 Task: Add Uncured Applewood Smoked Bacon No Sugar Added to the cart.
Action: Mouse pressed left at (24, 133)
Screenshot: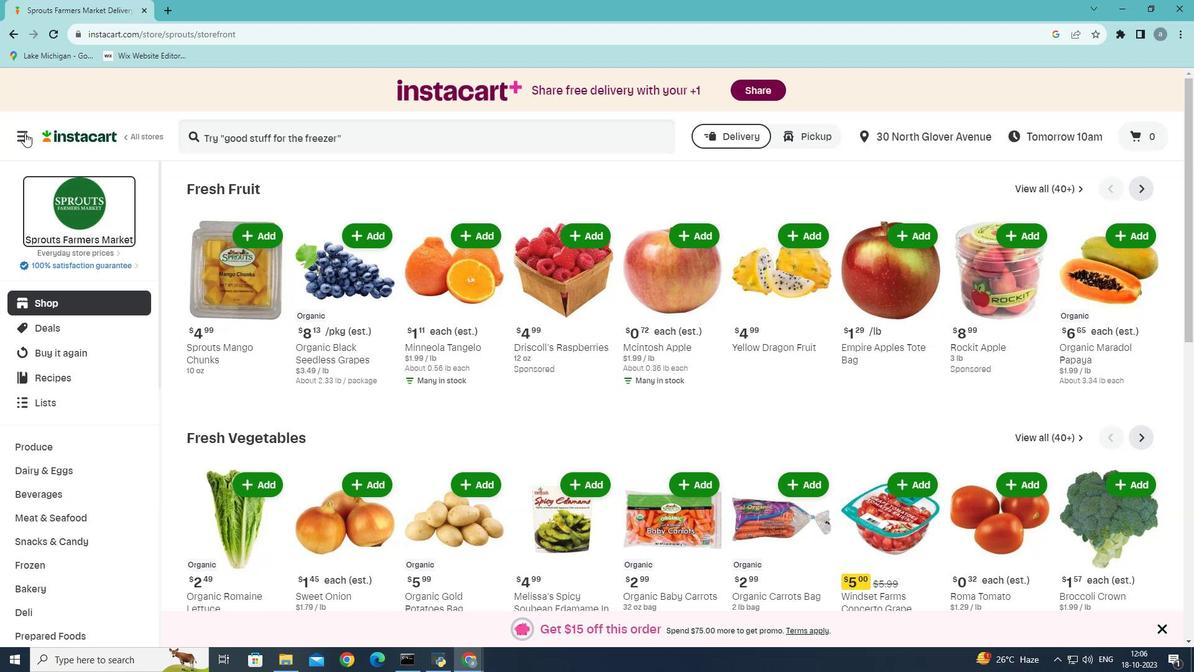 
Action: Mouse moved to (52, 359)
Screenshot: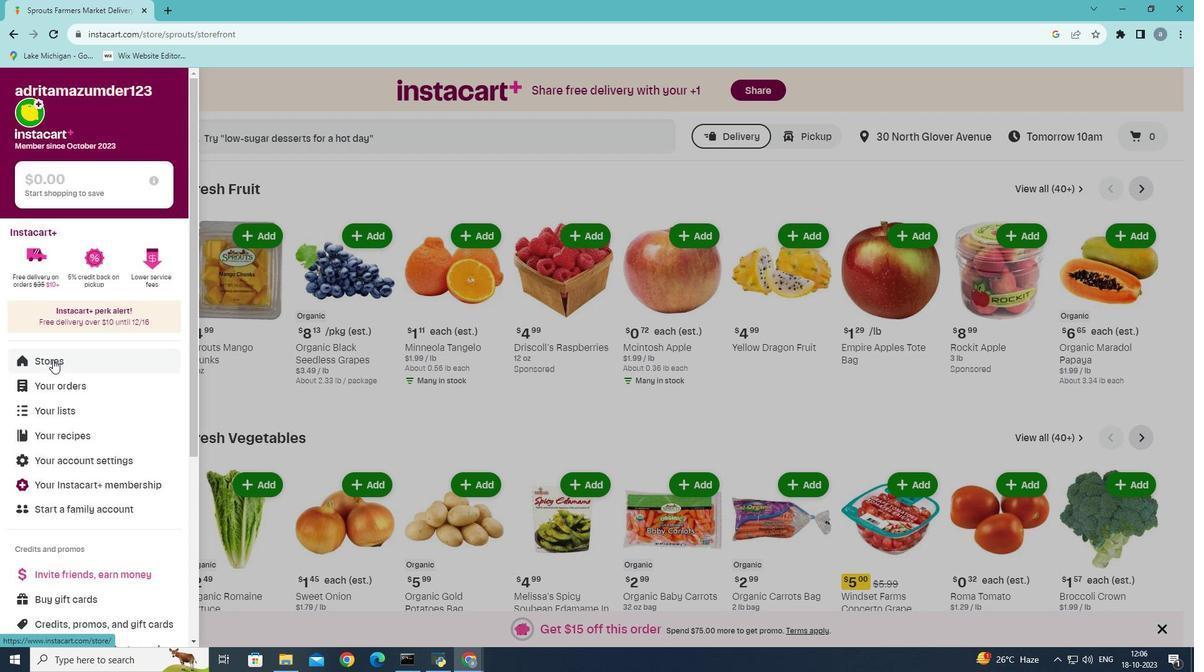 
Action: Mouse pressed left at (52, 359)
Screenshot: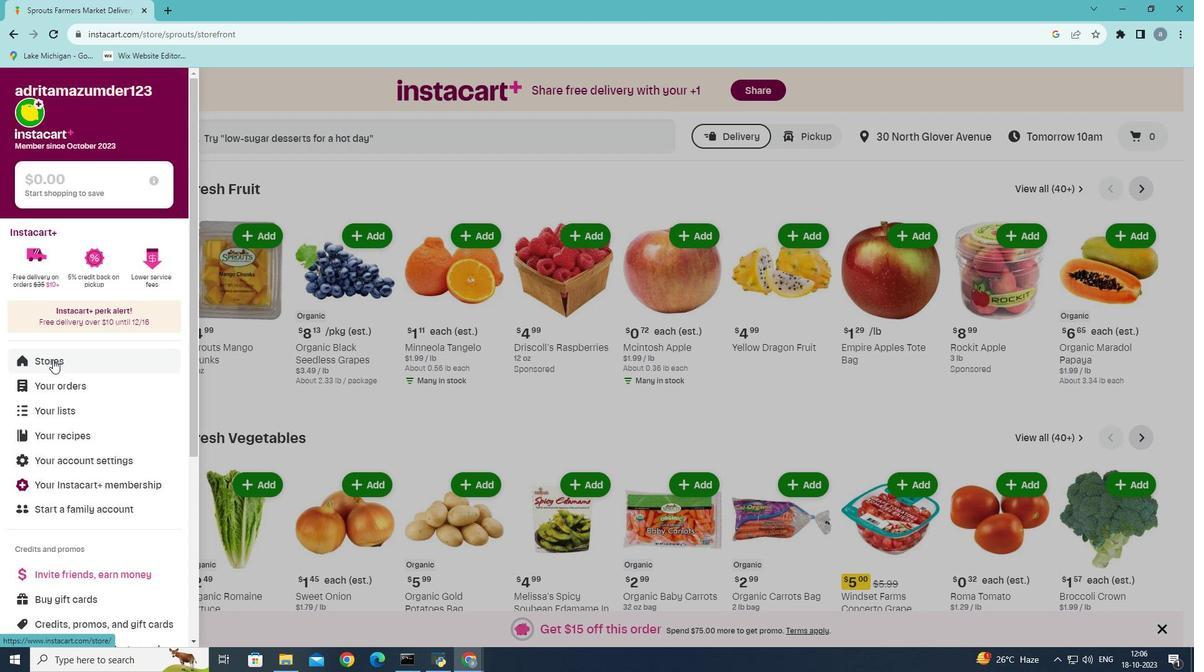
Action: Mouse moved to (302, 145)
Screenshot: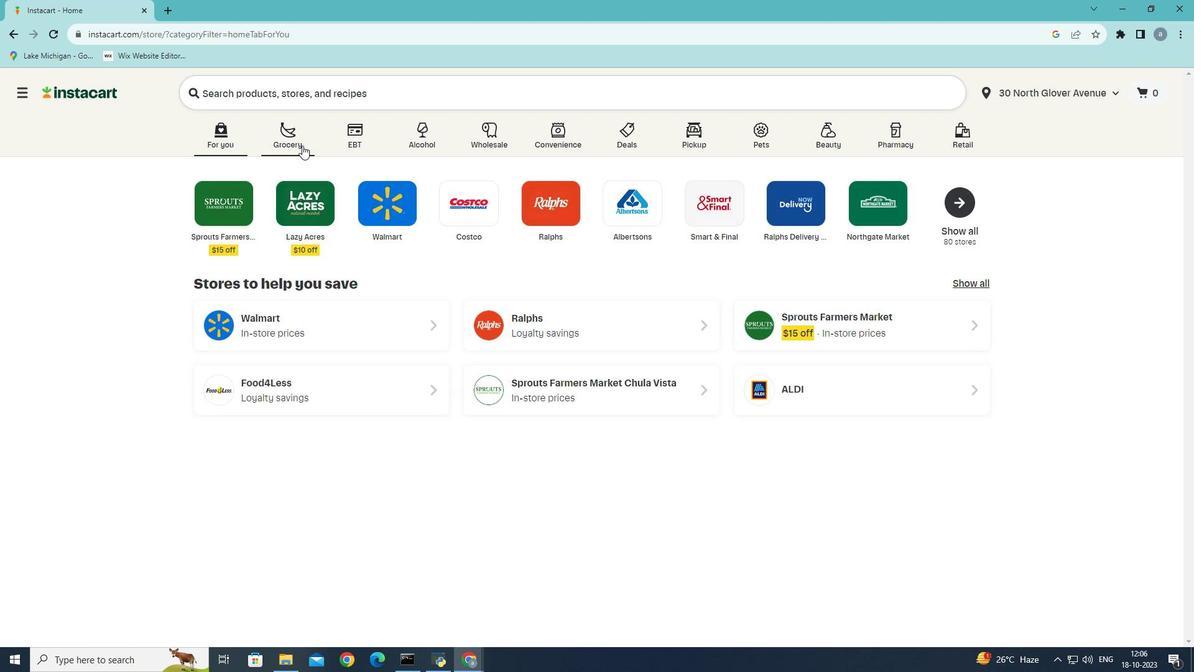
Action: Mouse pressed left at (302, 145)
Screenshot: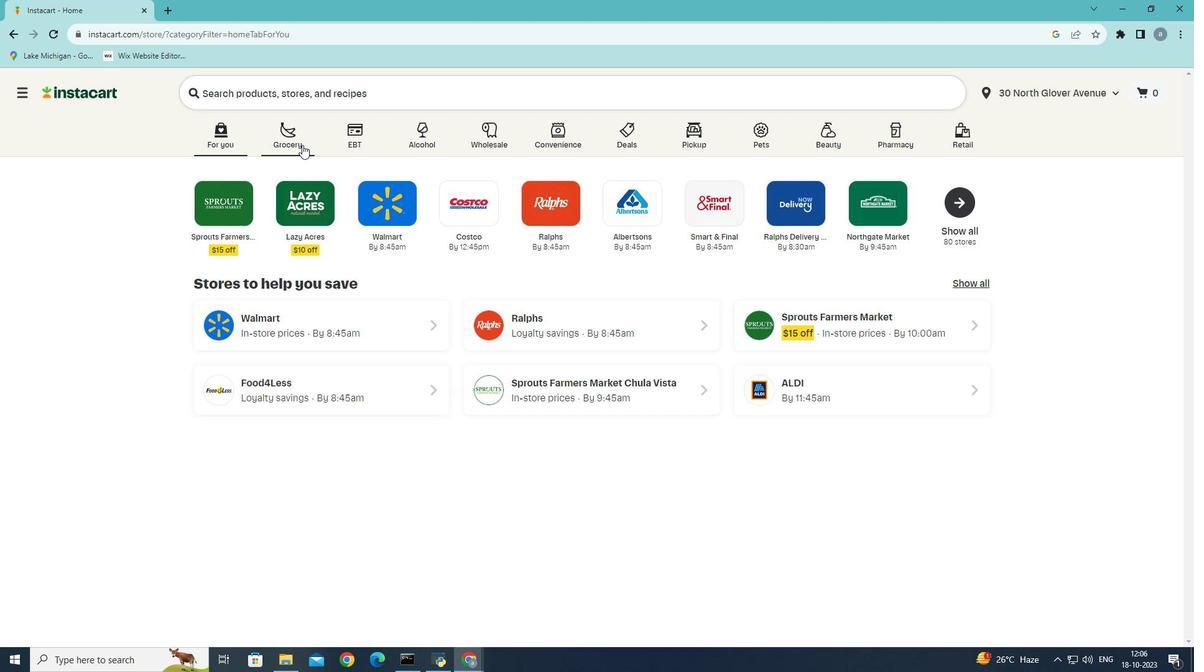 
Action: Mouse moved to (316, 395)
Screenshot: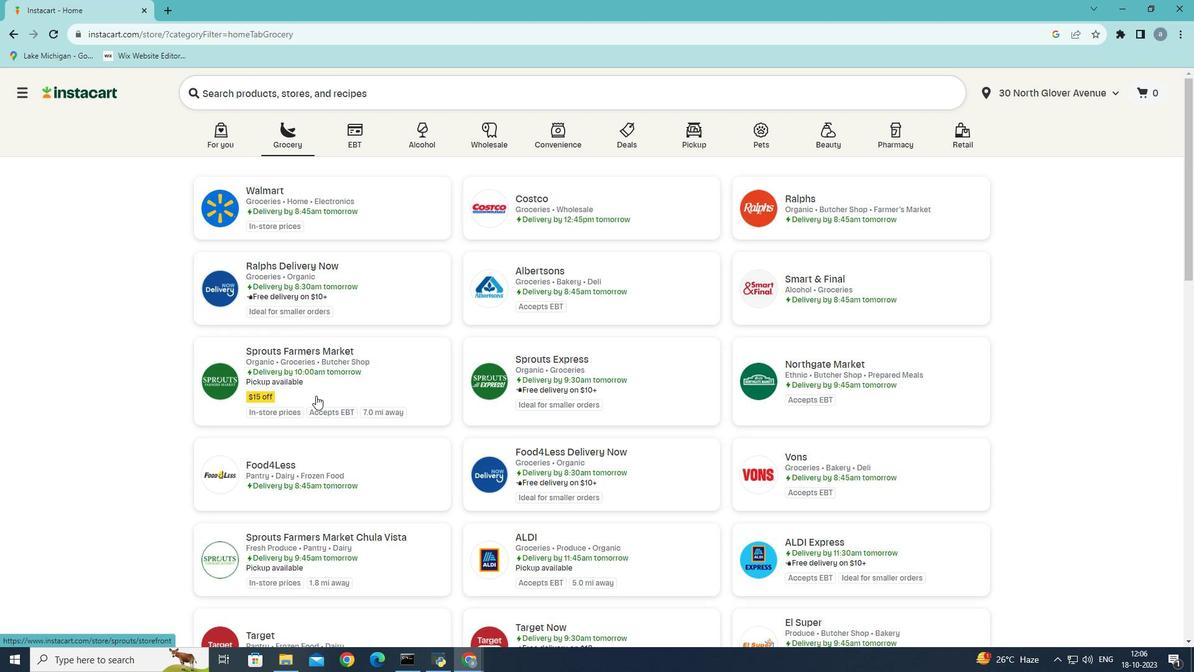 
Action: Mouse pressed left at (316, 395)
Screenshot: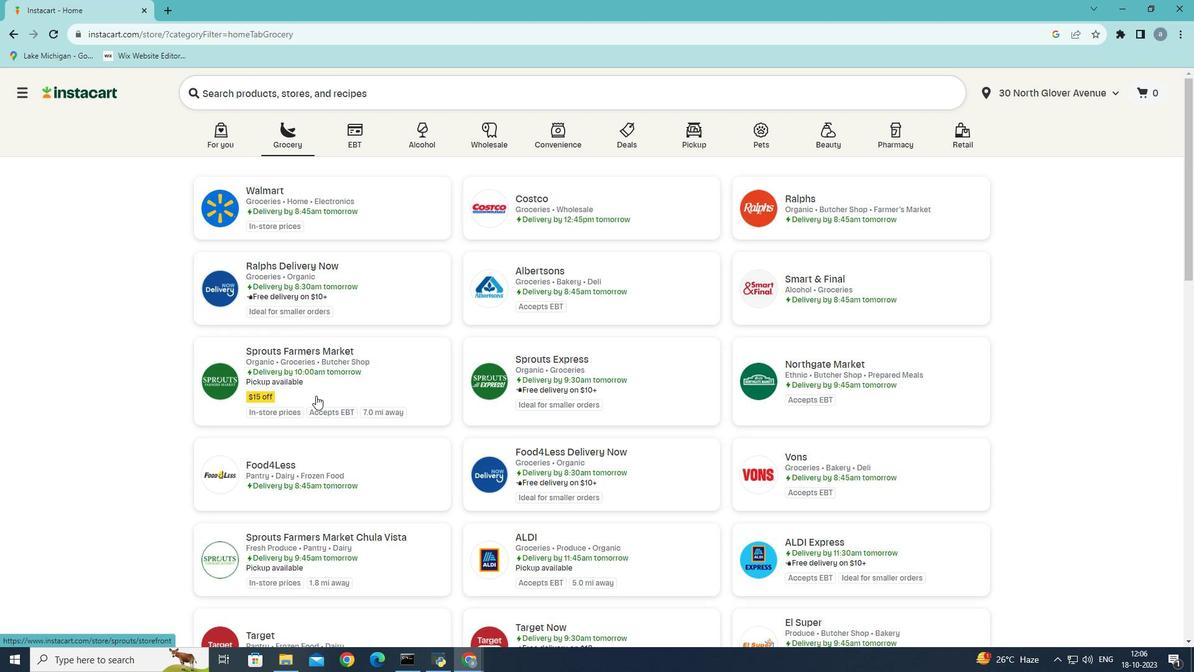 
Action: Mouse moved to (58, 523)
Screenshot: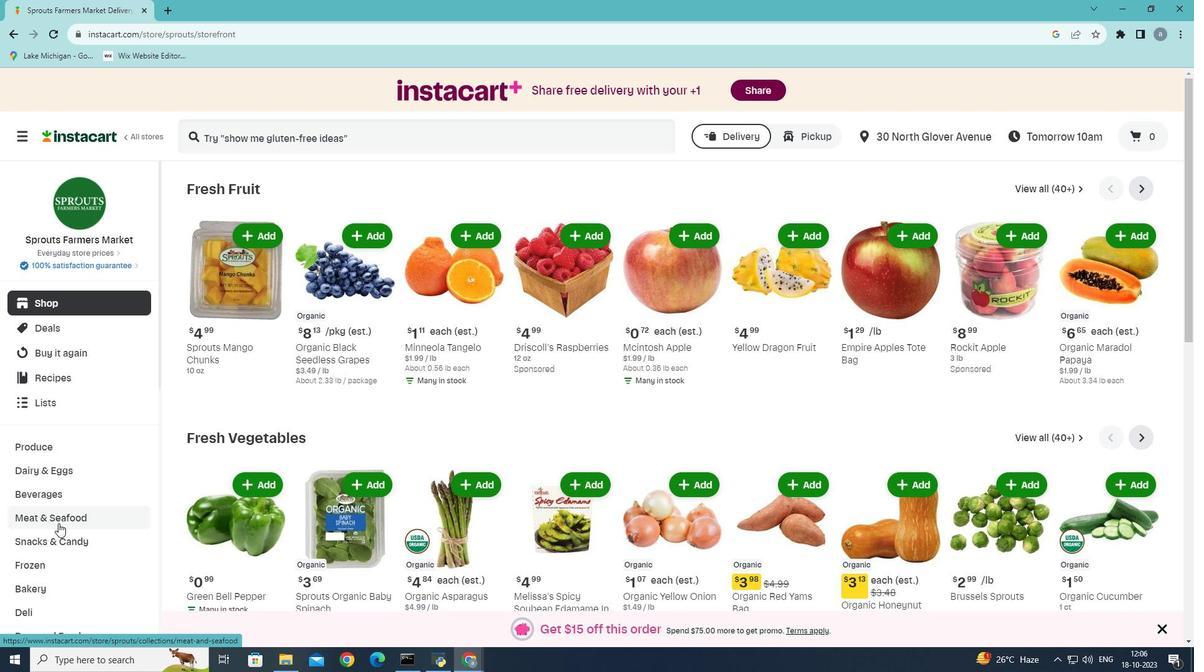 
Action: Mouse pressed left at (58, 523)
Screenshot: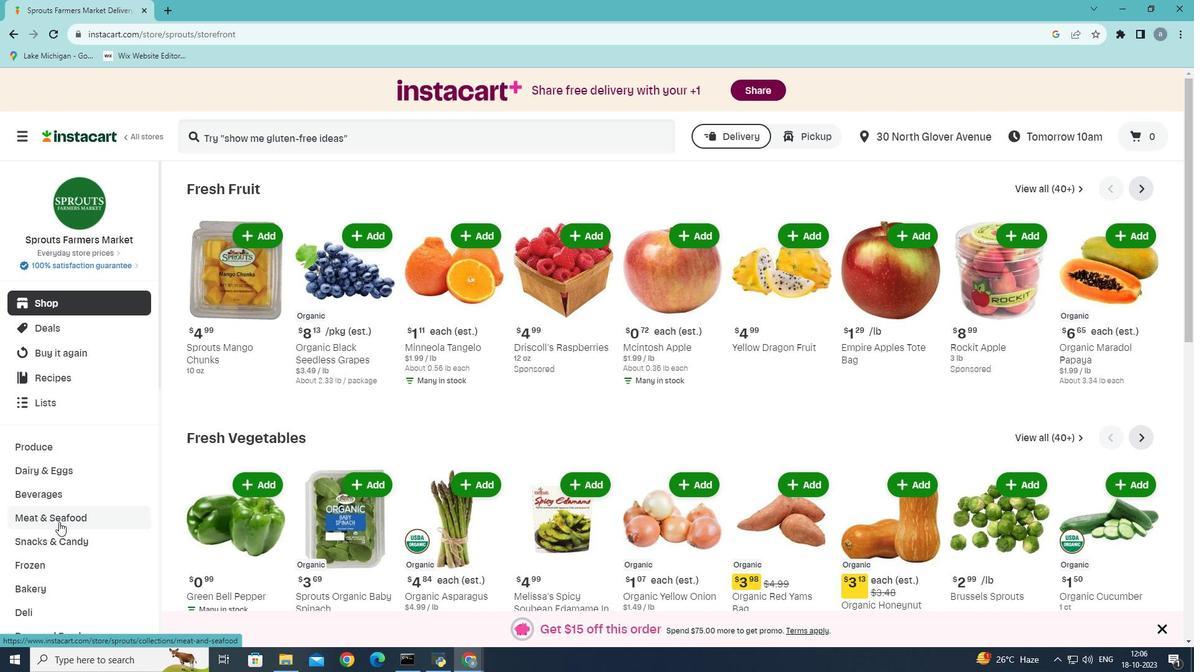
Action: Mouse moved to (404, 227)
Screenshot: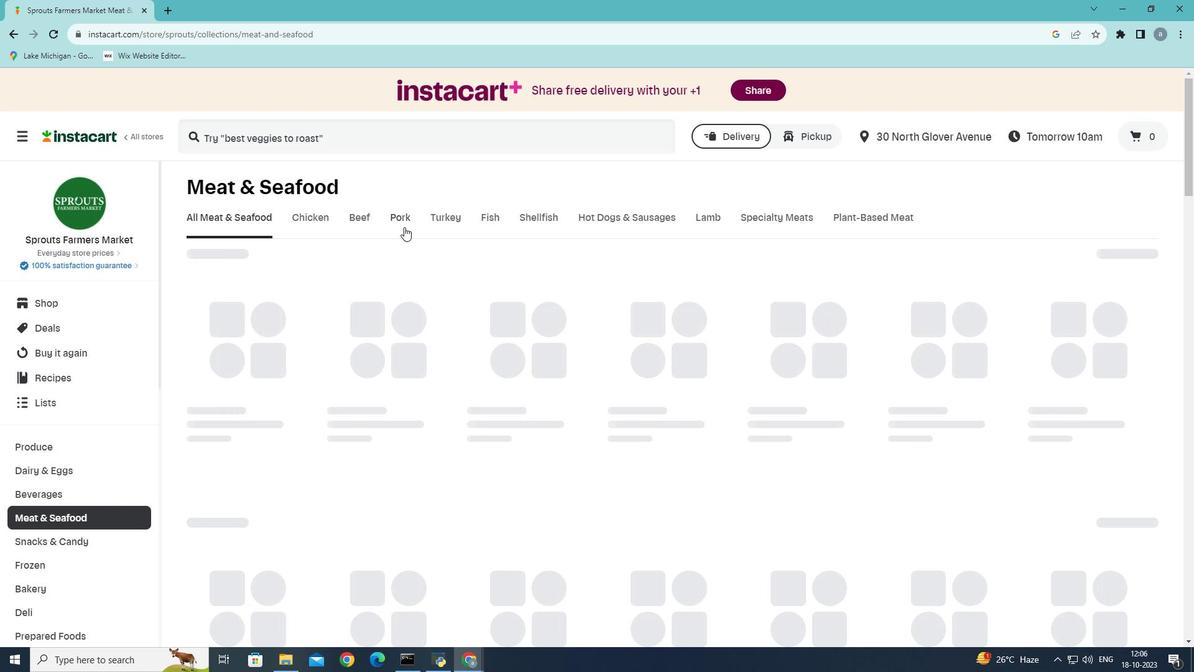
Action: Mouse pressed left at (404, 227)
Screenshot: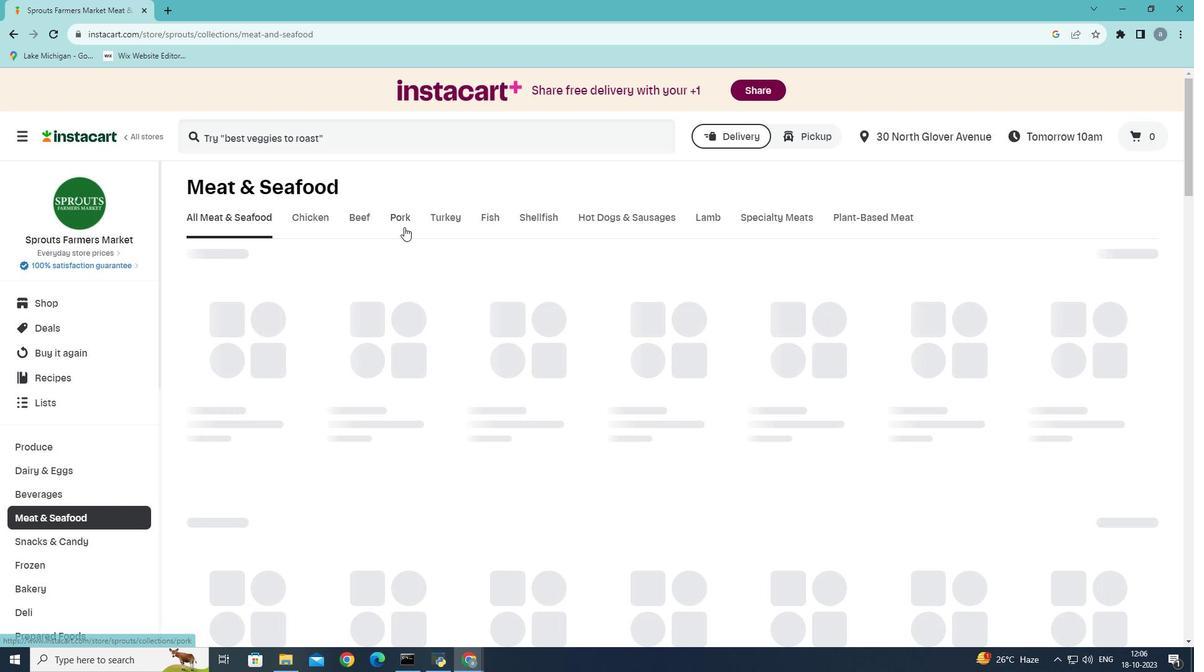 
Action: Mouse moved to (266, 276)
Screenshot: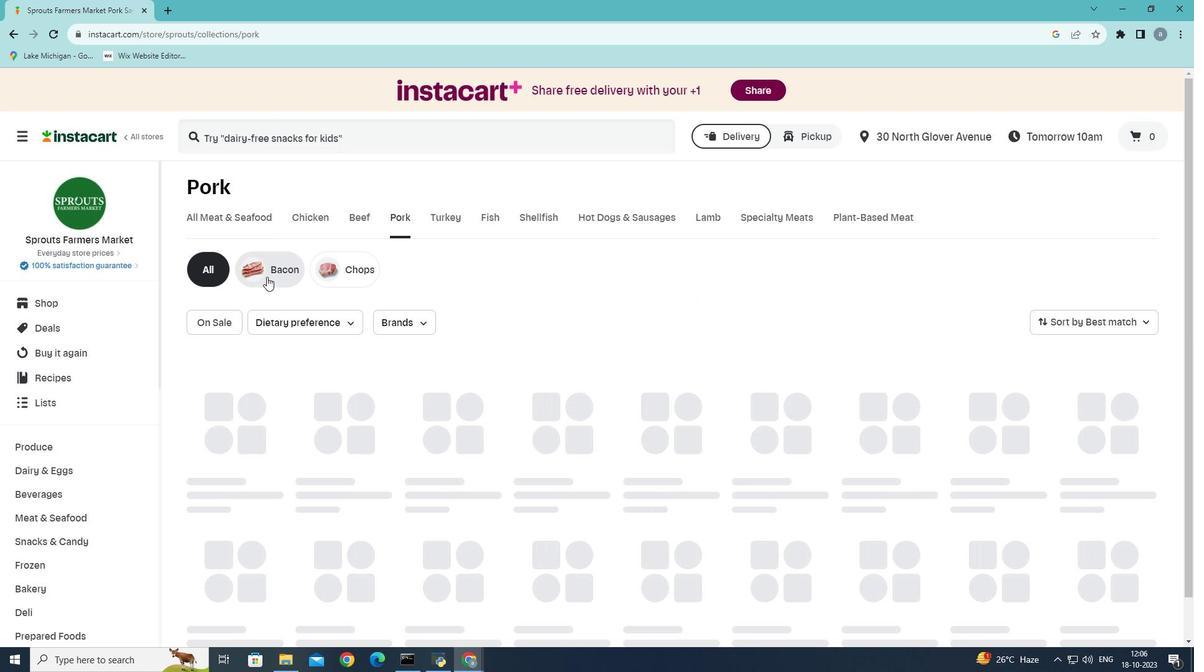 
Action: Mouse pressed left at (266, 276)
Screenshot: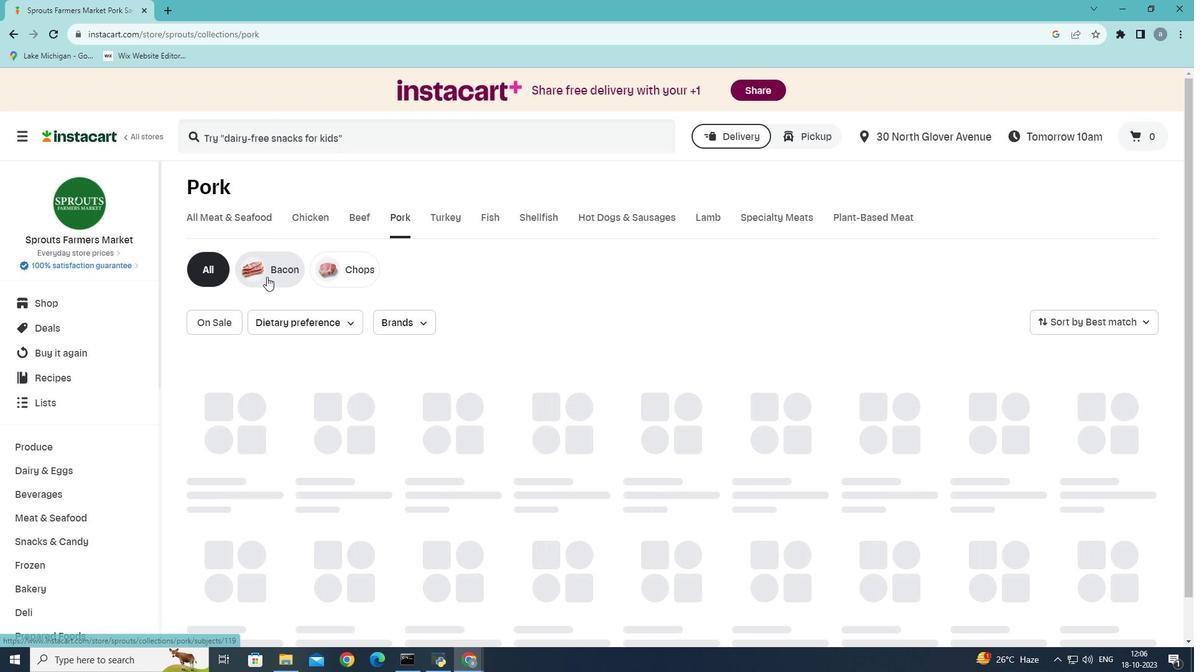 
Action: Mouse moved to (598, 532)
Screenshot: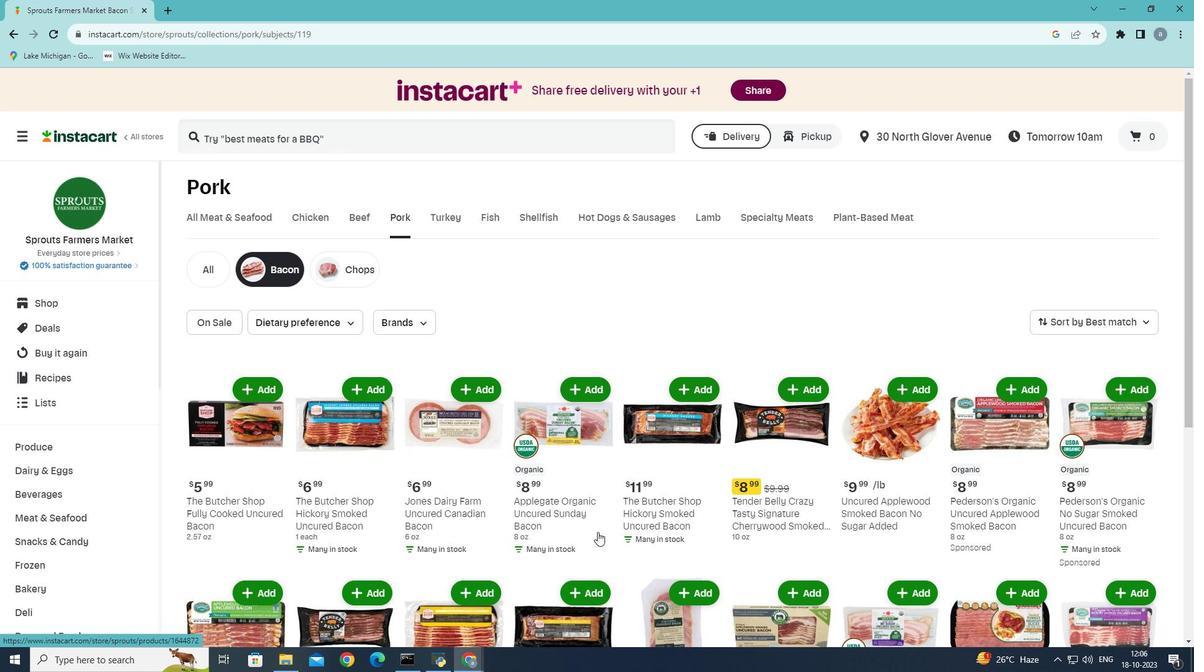 
Action: Mouse scrolled (598, 531) with delta (0, 0)
Screenshot: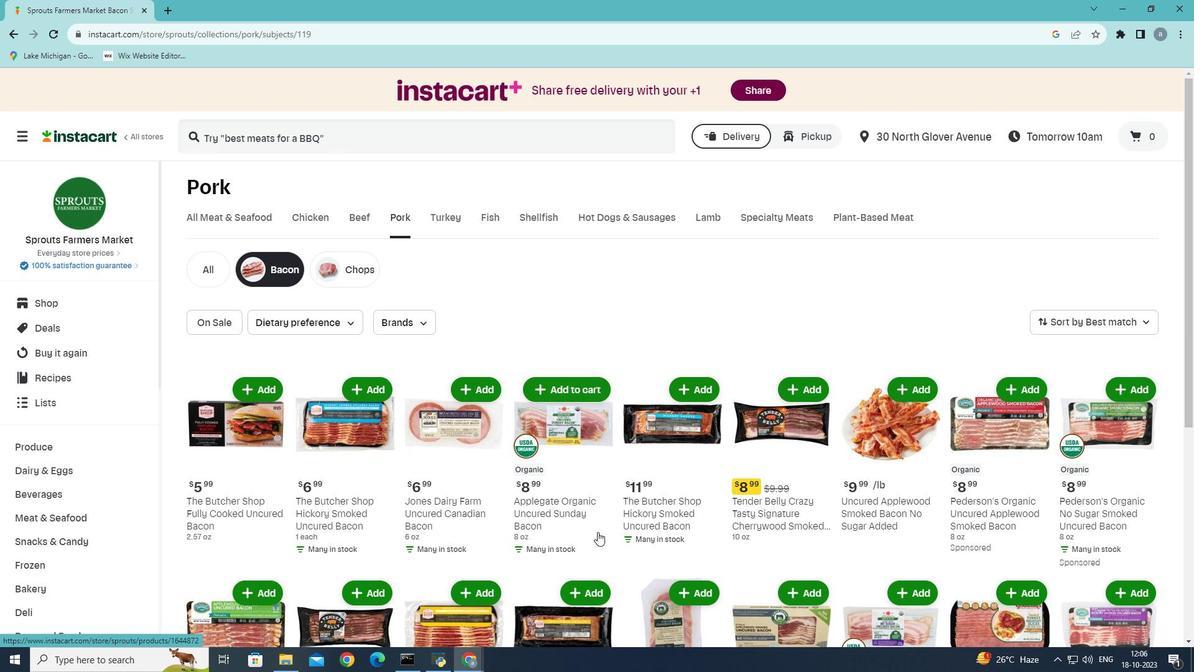 
Action: Mouse moved to (598, 532)
Screenshot: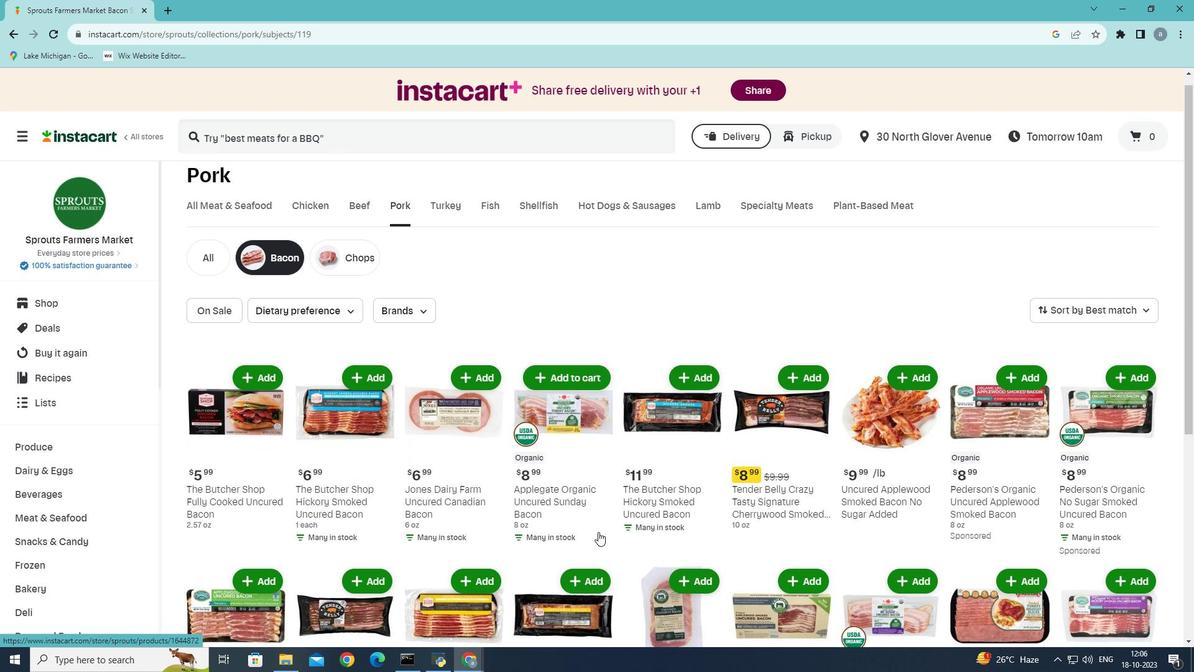 
Action: Mouse scrolled (598, 531) with delta (0, 0)
Screenshot: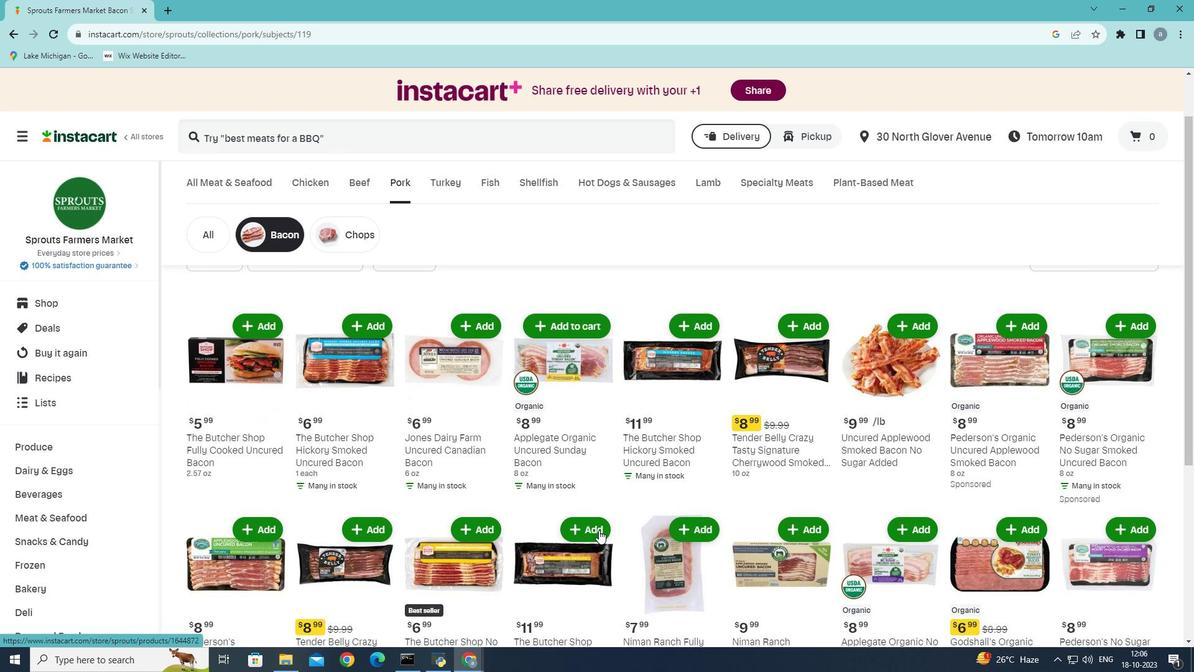 
Action: Mouse moved to (912, 298)
Screenshot: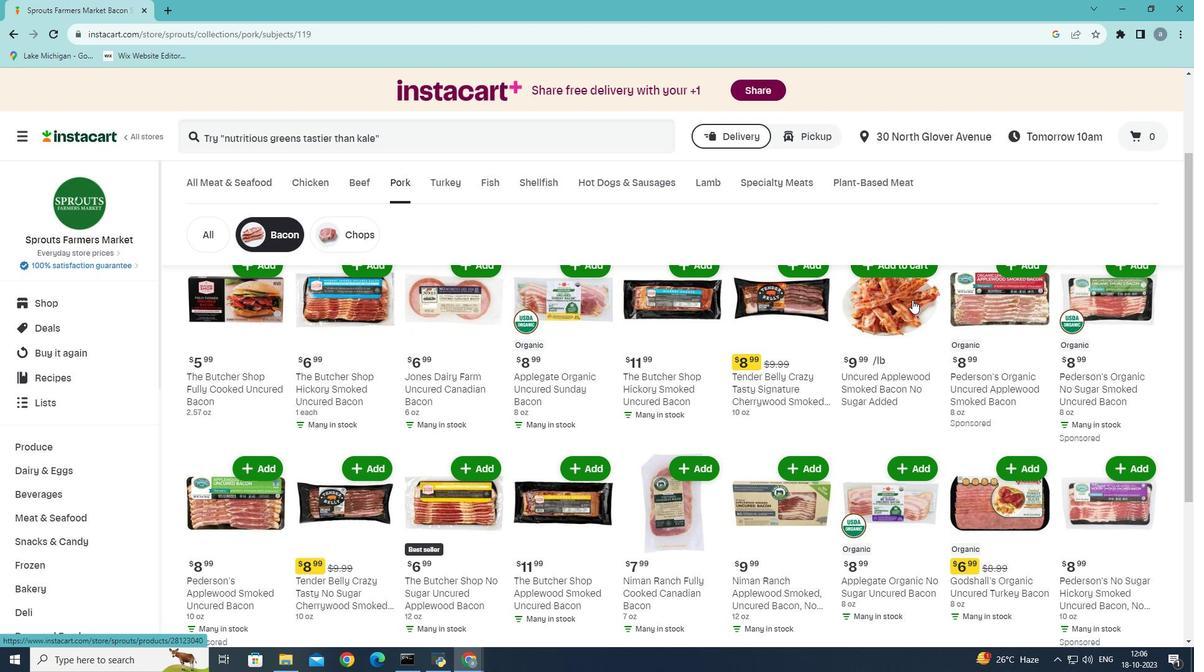 
Action: Mouse scrolled (912, 299) with delta (0, 0)
Screenshot: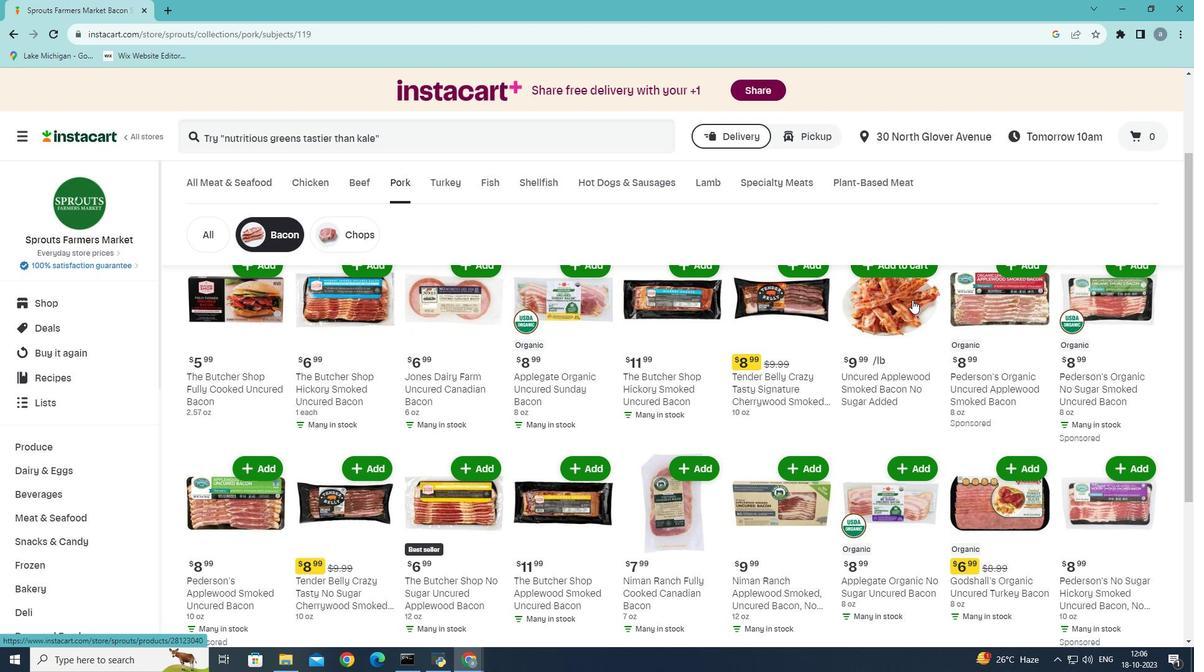 
Action: Mouse moved to (913, 323)
Screenshot: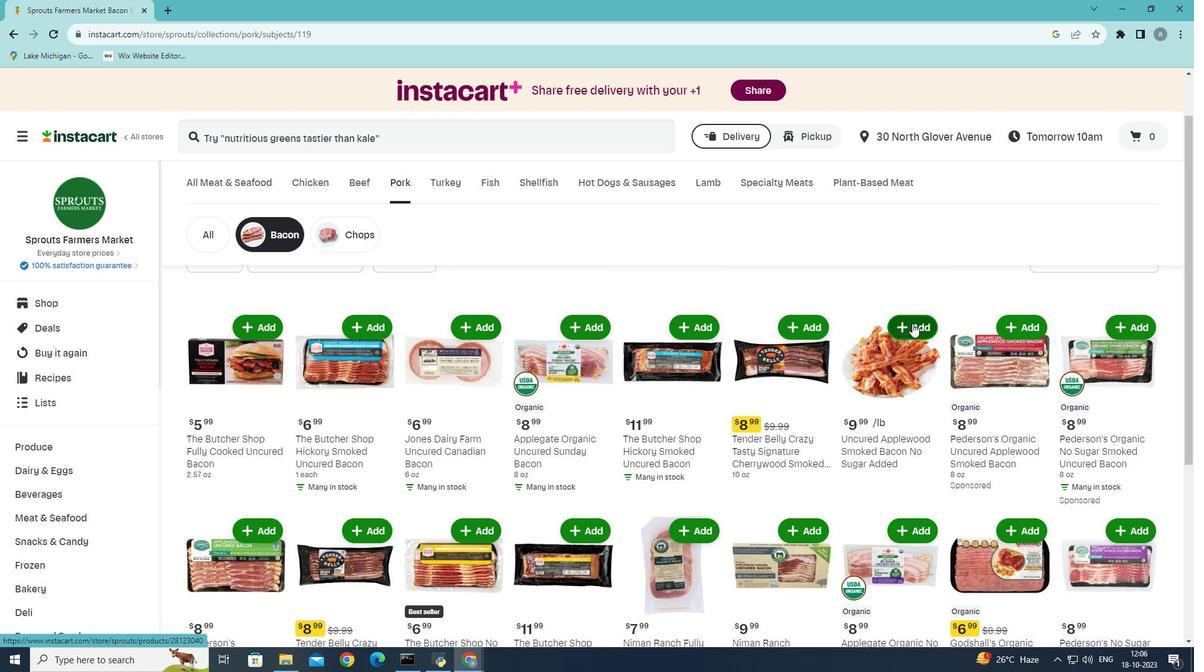 
Action: Mouse pressed left at (913, 323)
Screenshot: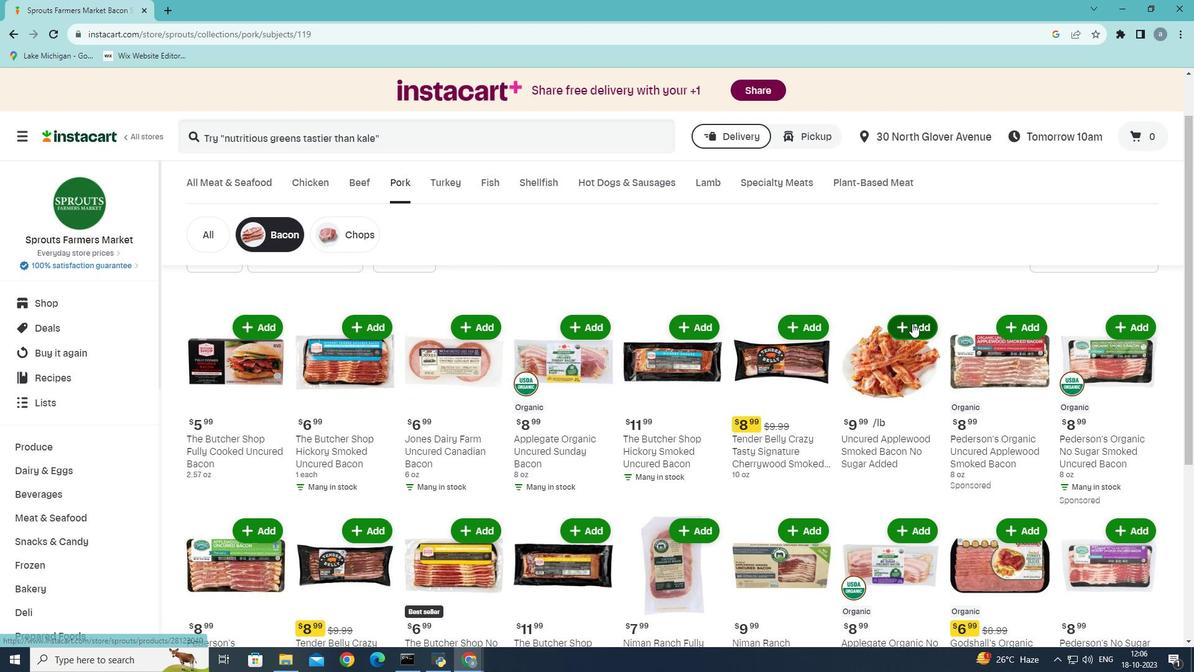 
Action: Mouse moved to (911, 329)
Screenshot: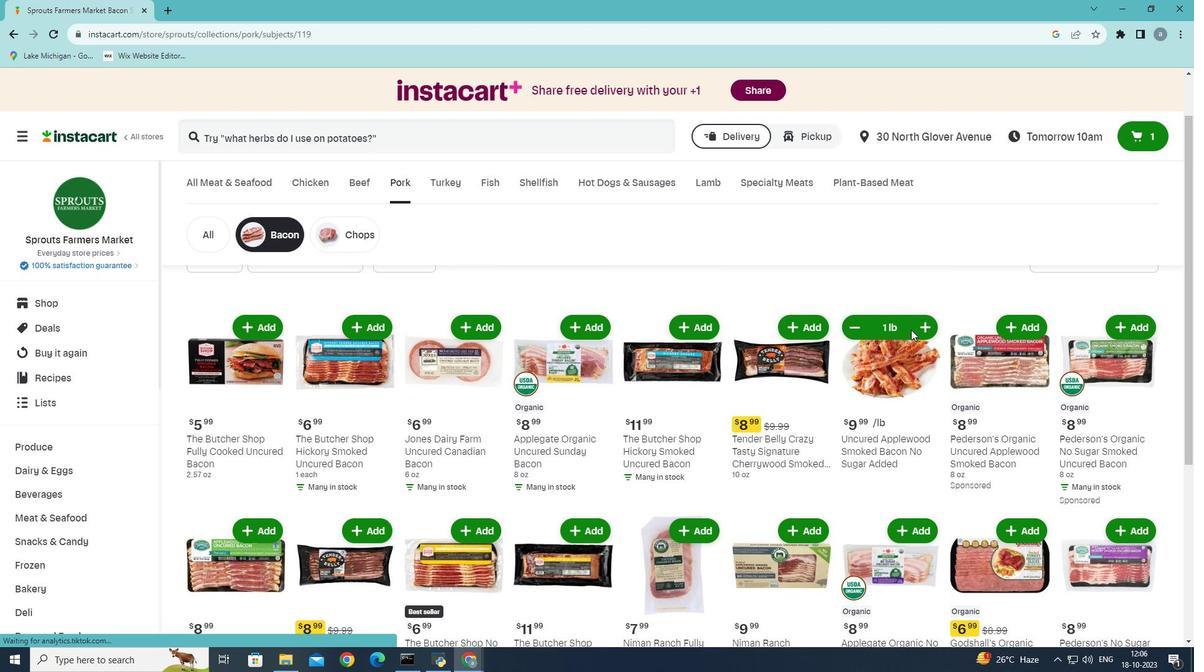 
